 Task: Filter the news for the year 2023.
Action: Mouse moved to (1015, 201)
Screenshot: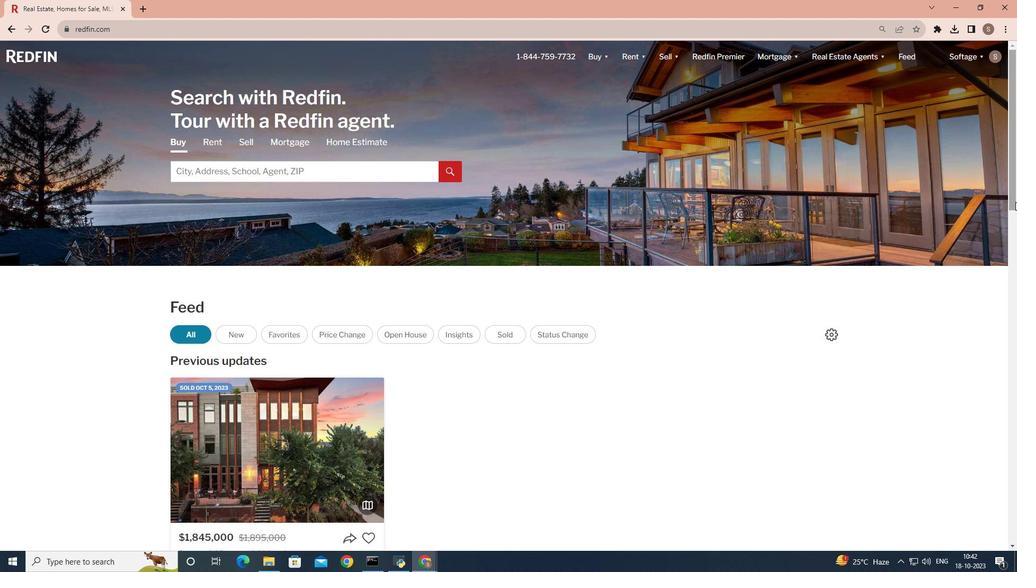 
Action: Mouse pressed left at (1015, 201)
Screenshot: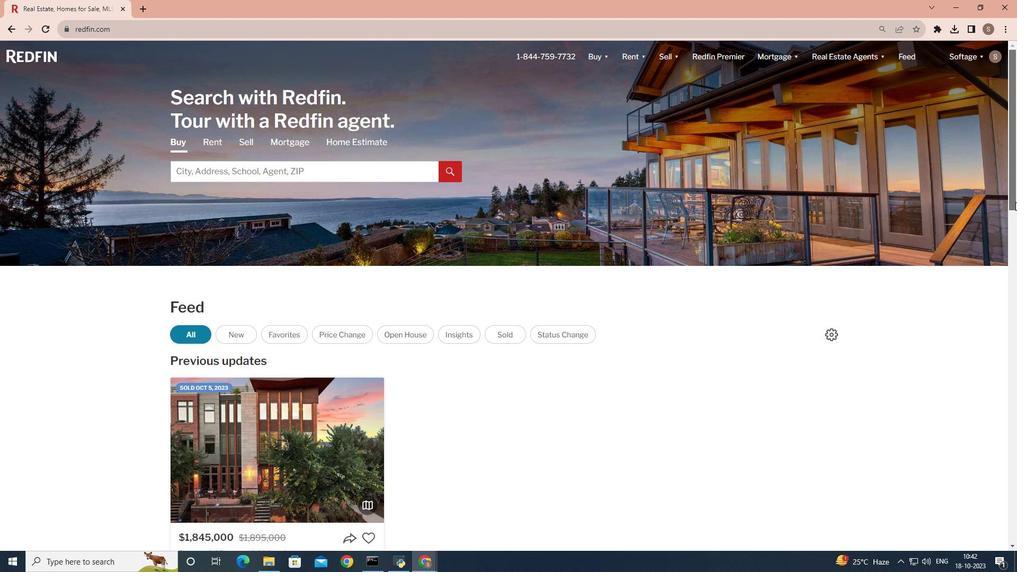 
Action: Mouse moved to (296, 440)
Screenshot: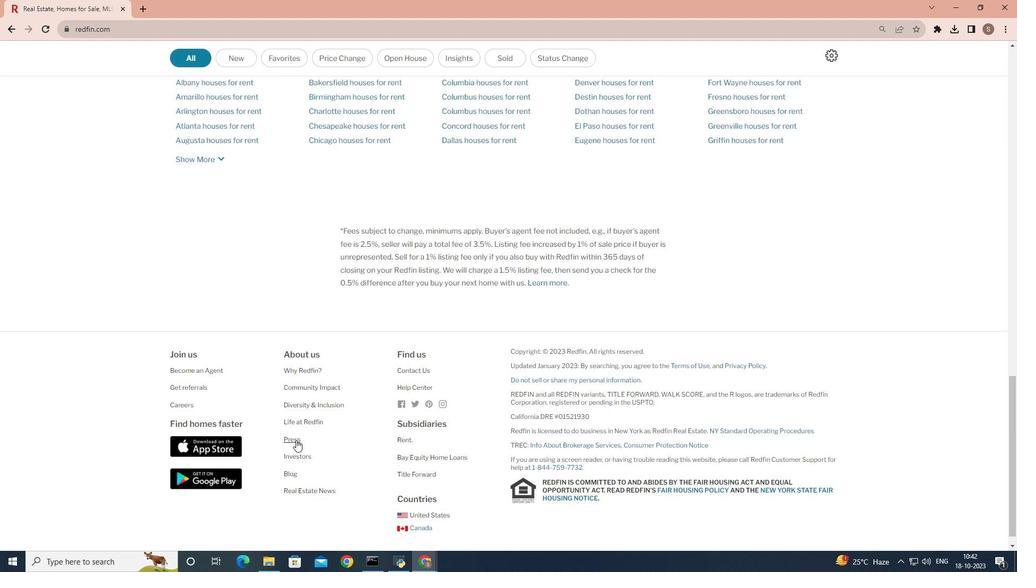 
Action: Mouse pressed left at (296, 440)
Screenshot: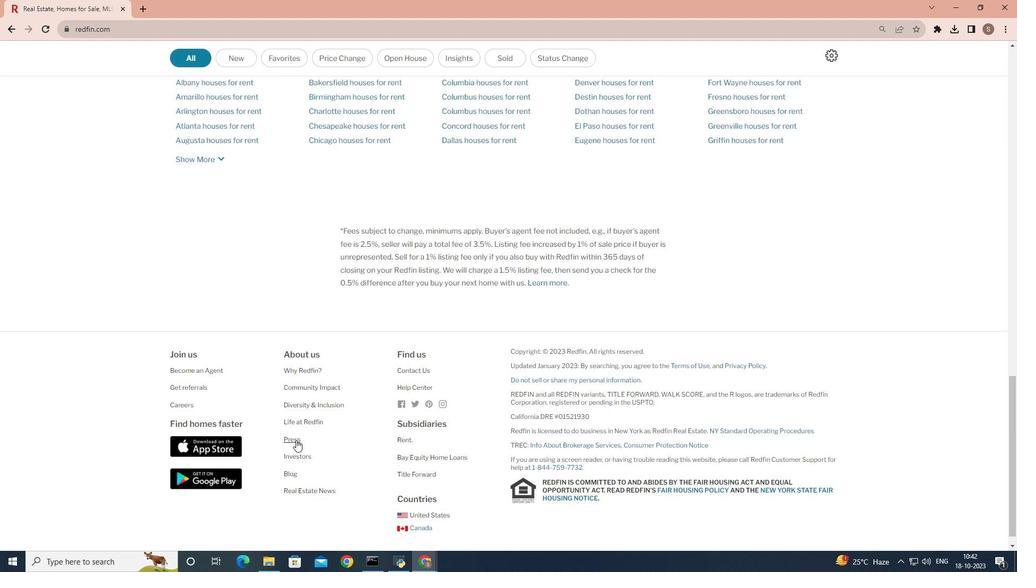 
Action: Mouse moved to (358, 469)
Screenshot: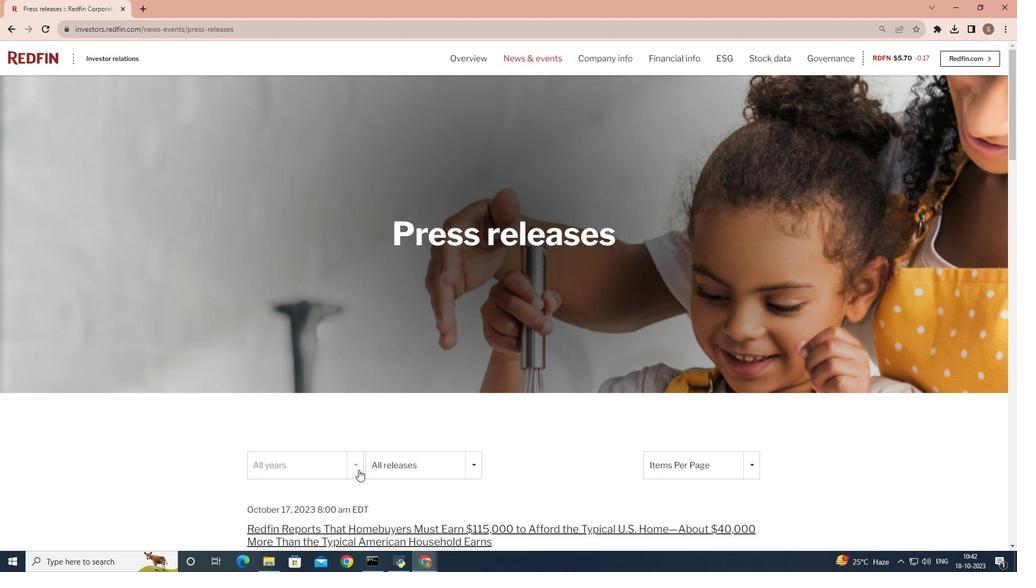 
Action: Mouse pressed left at (358, 469)
Screenshot: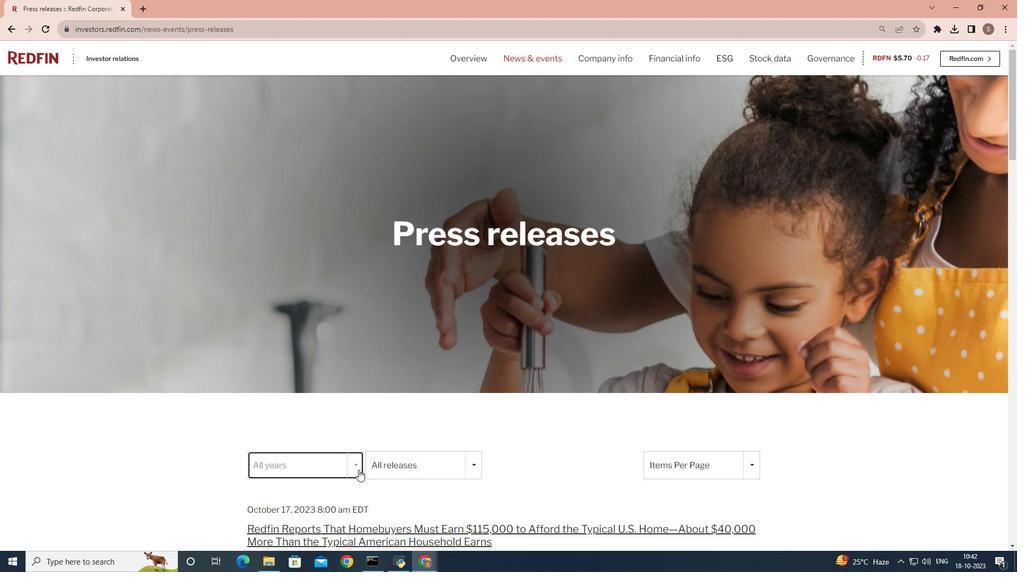 
Action: Mouse moved to (310, 256)
Screenshot: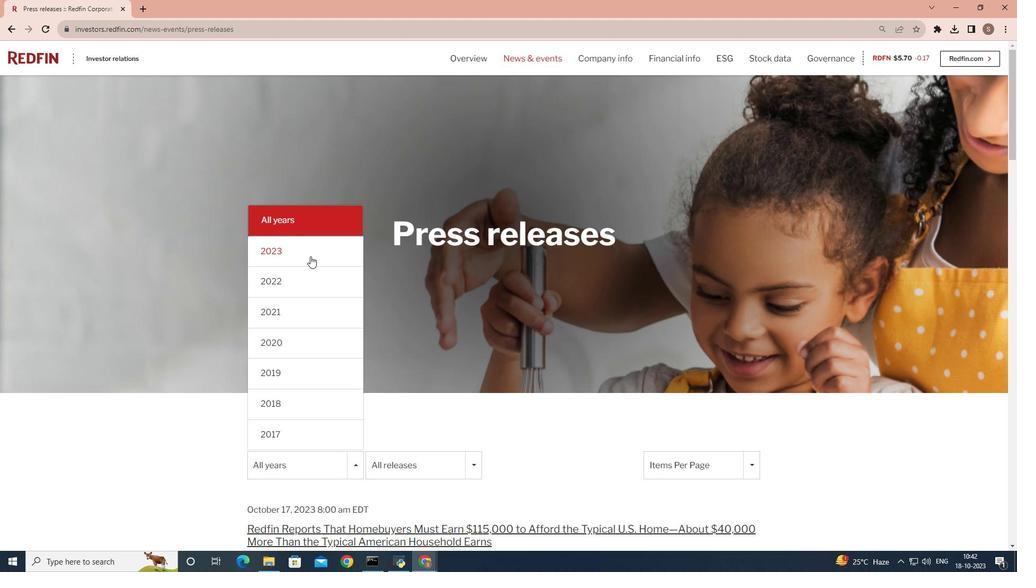 
Action: Mouse pressed left at (310, 256)
Screenshot: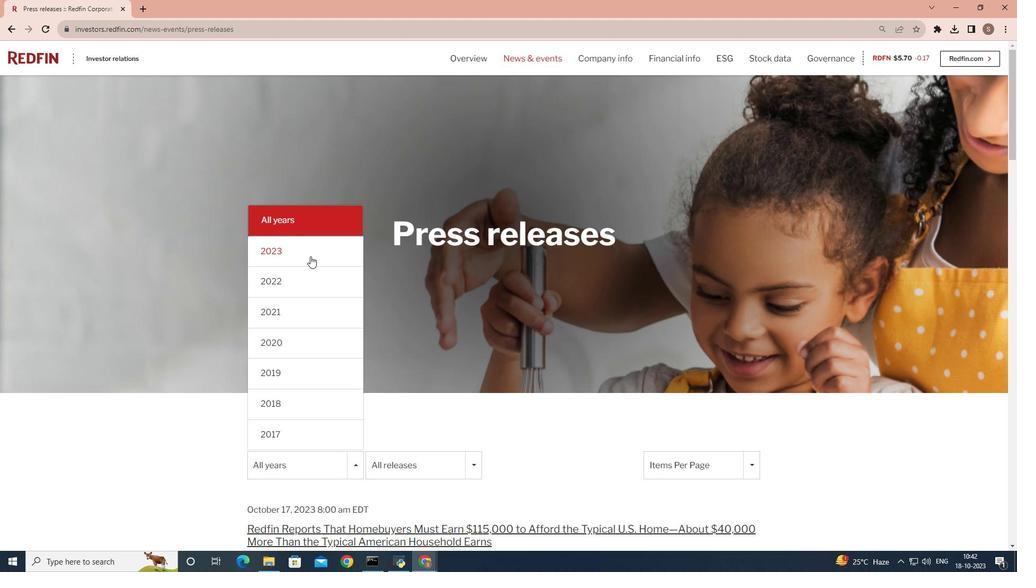 
